 Task: Show all photos of Orderville, Utah, US.
Action: Mouse moved to (1041, 163)
Screenshot: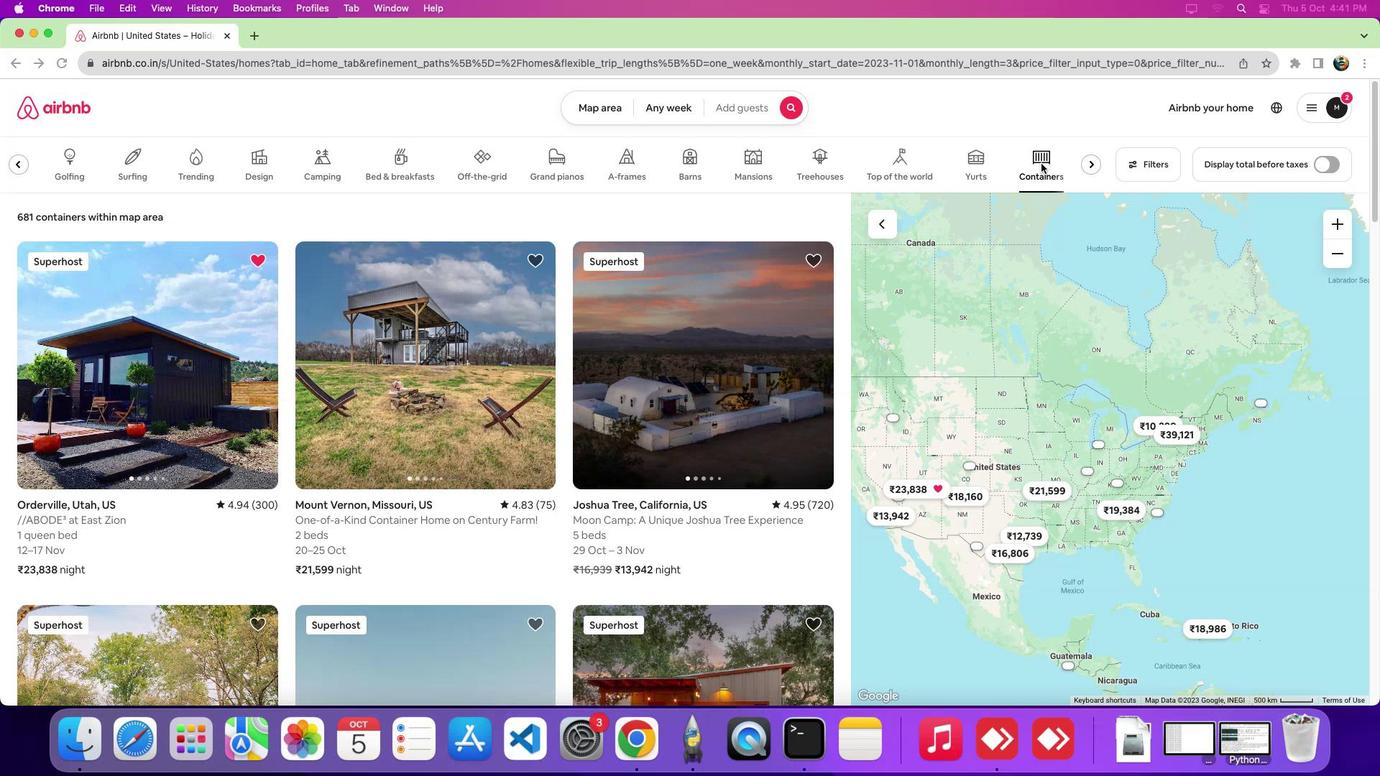 
Action: Mouse pressed left at (1041, 163)
Screenshot: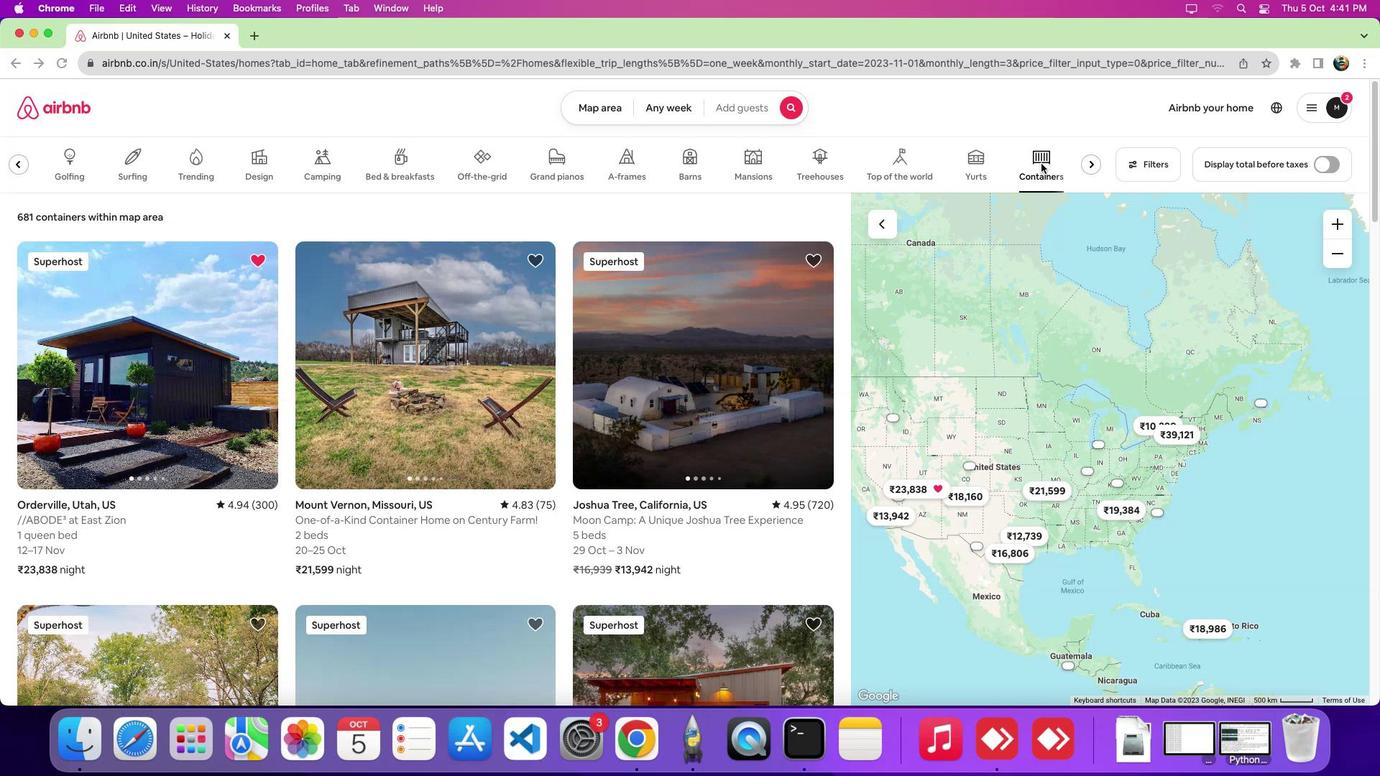 
Action: Mouse moved to (168, 456)
Screenshot: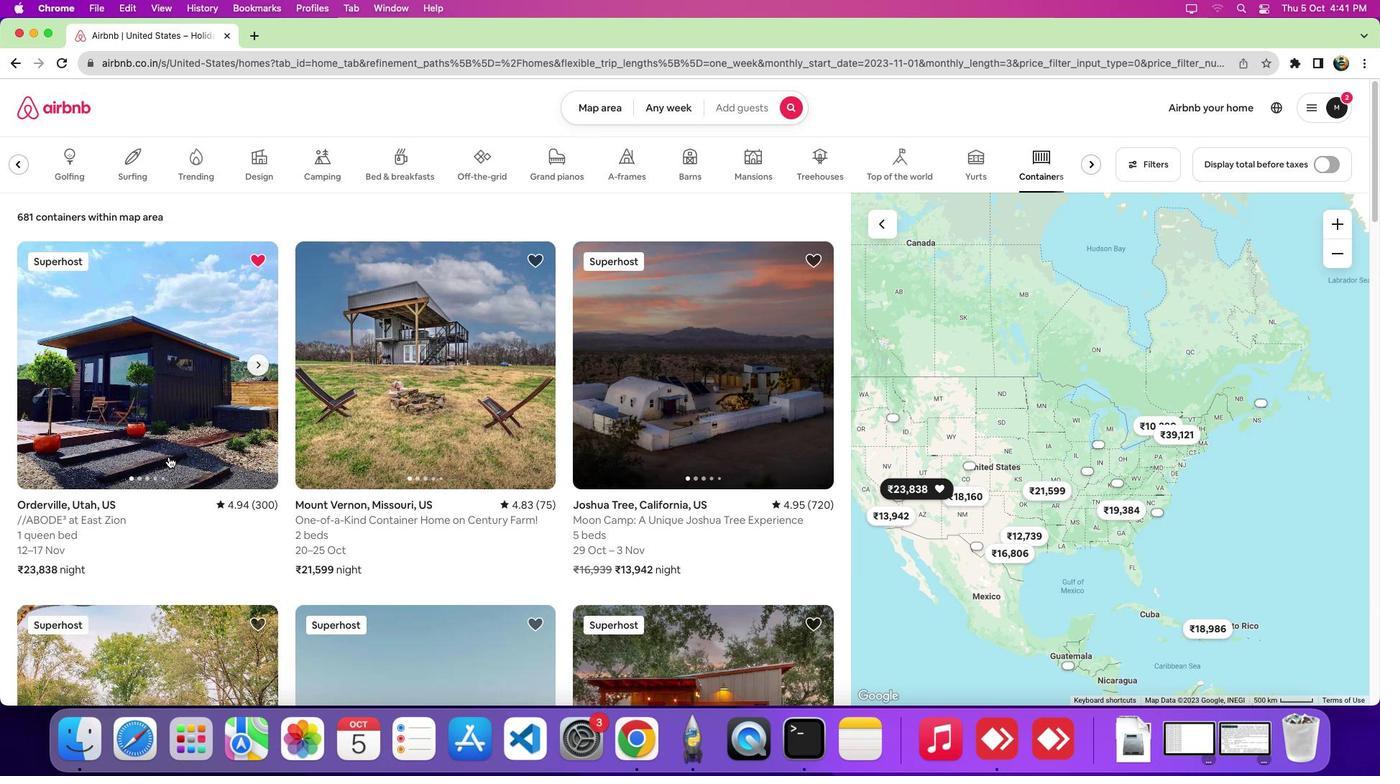 
Action: Mouse pressed left at (168, 456)
Screenshot: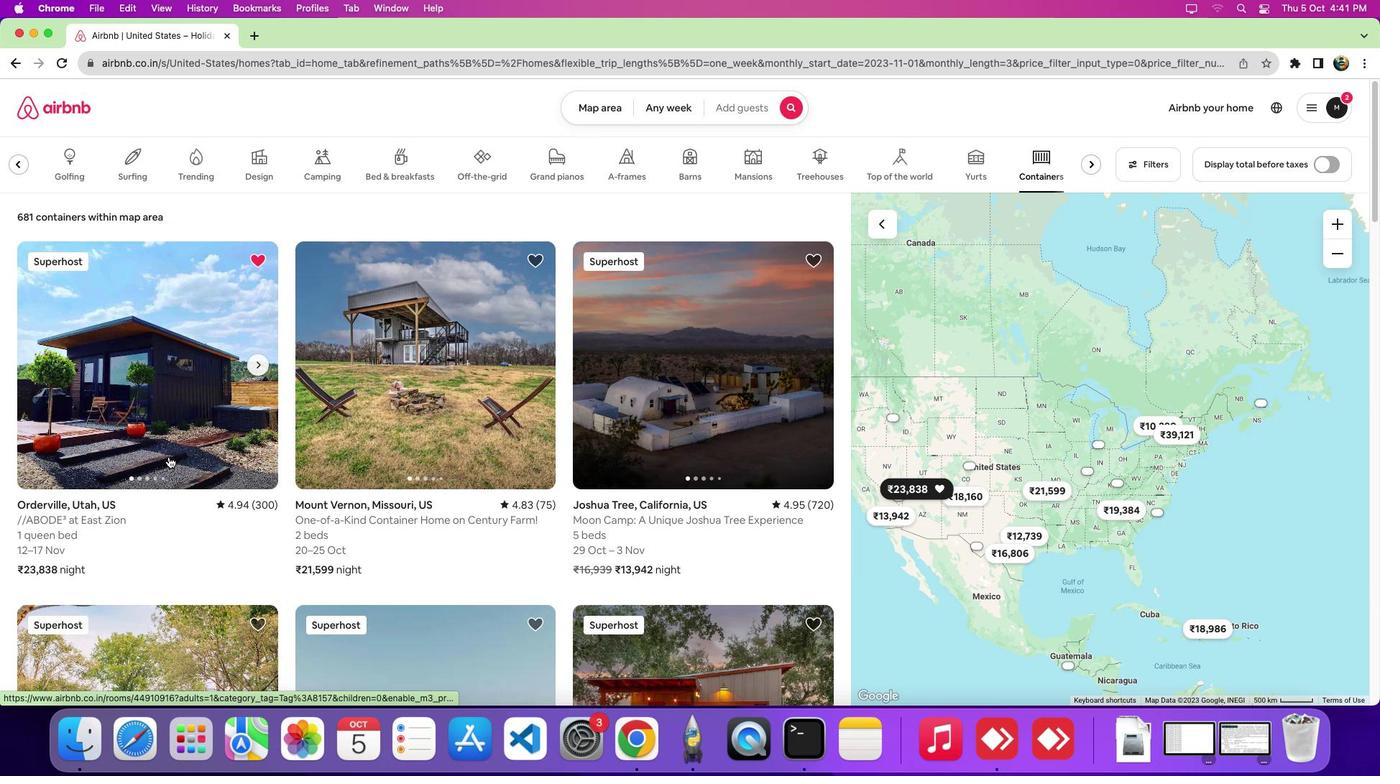 
Action: Mouse moved to (971, 497)
Screenshot: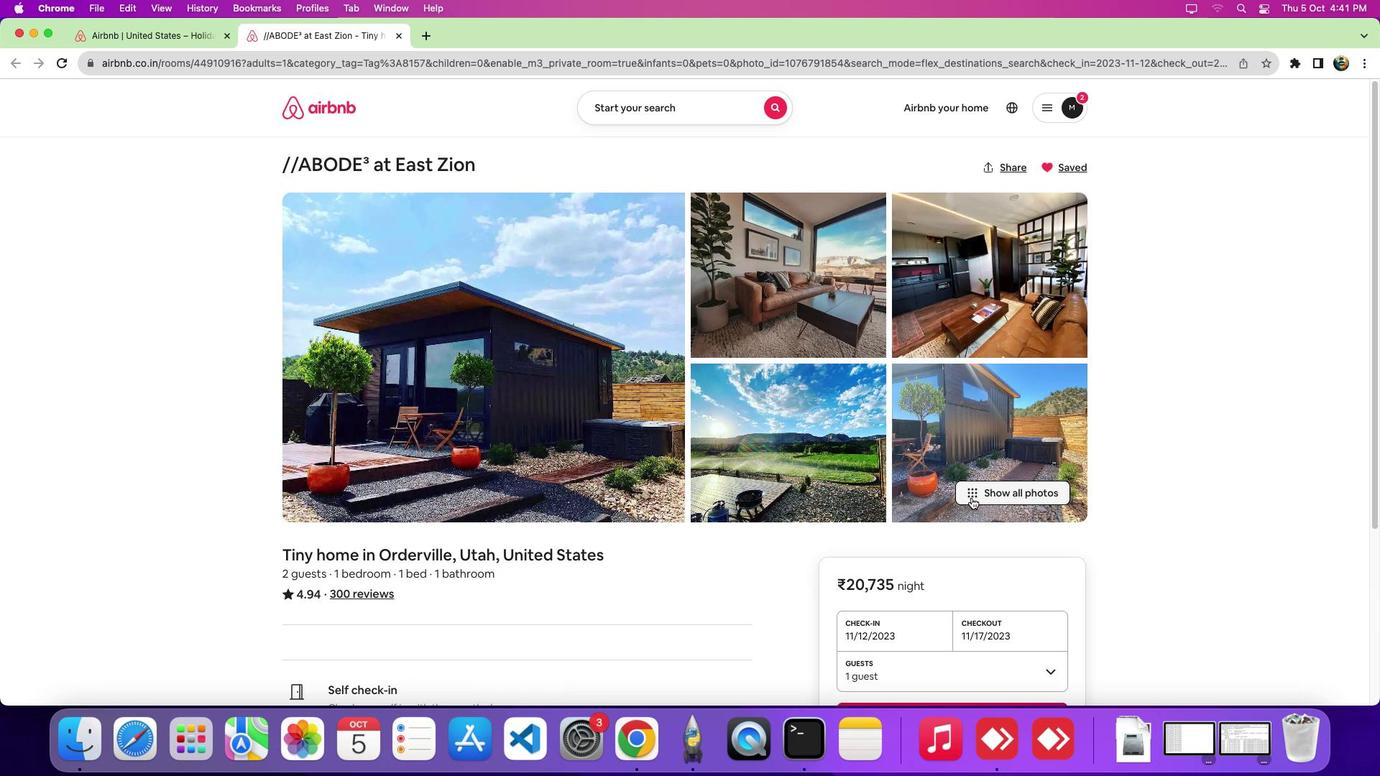 
Action: Mouse pressed left at (971, 497)
Screenshot: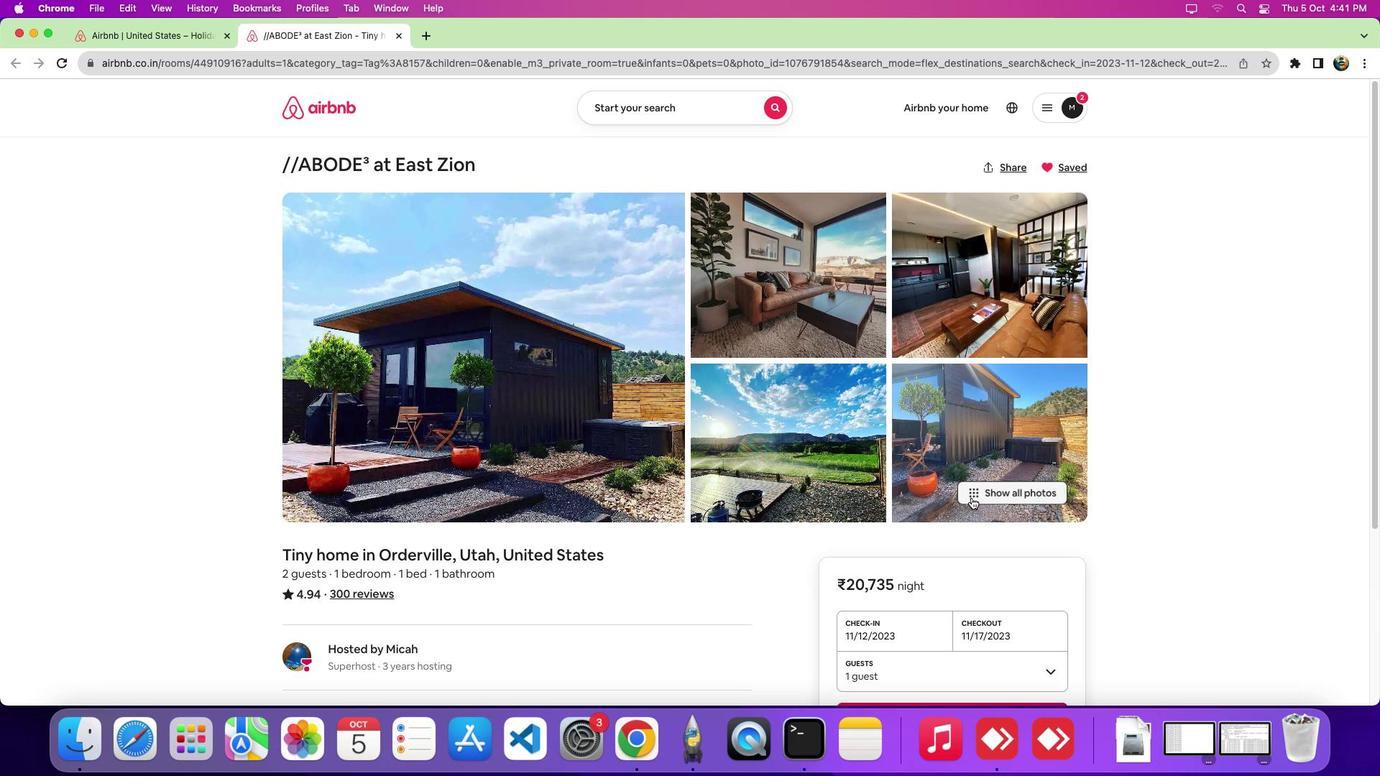 
Action: Mouse moved to (641, 510)
Screenshot: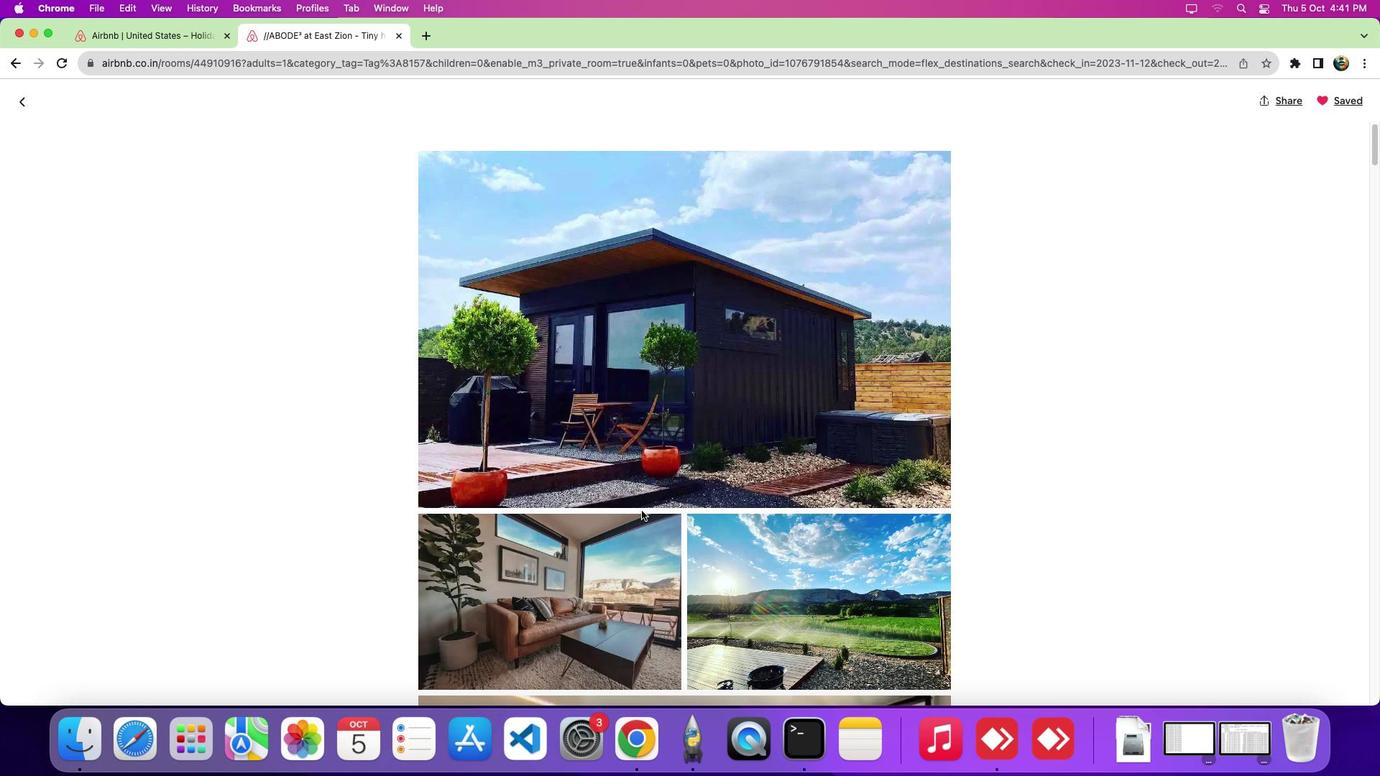 
Action: Mouse scrolled (641, 510) with delta (0, 0)
Screenshot: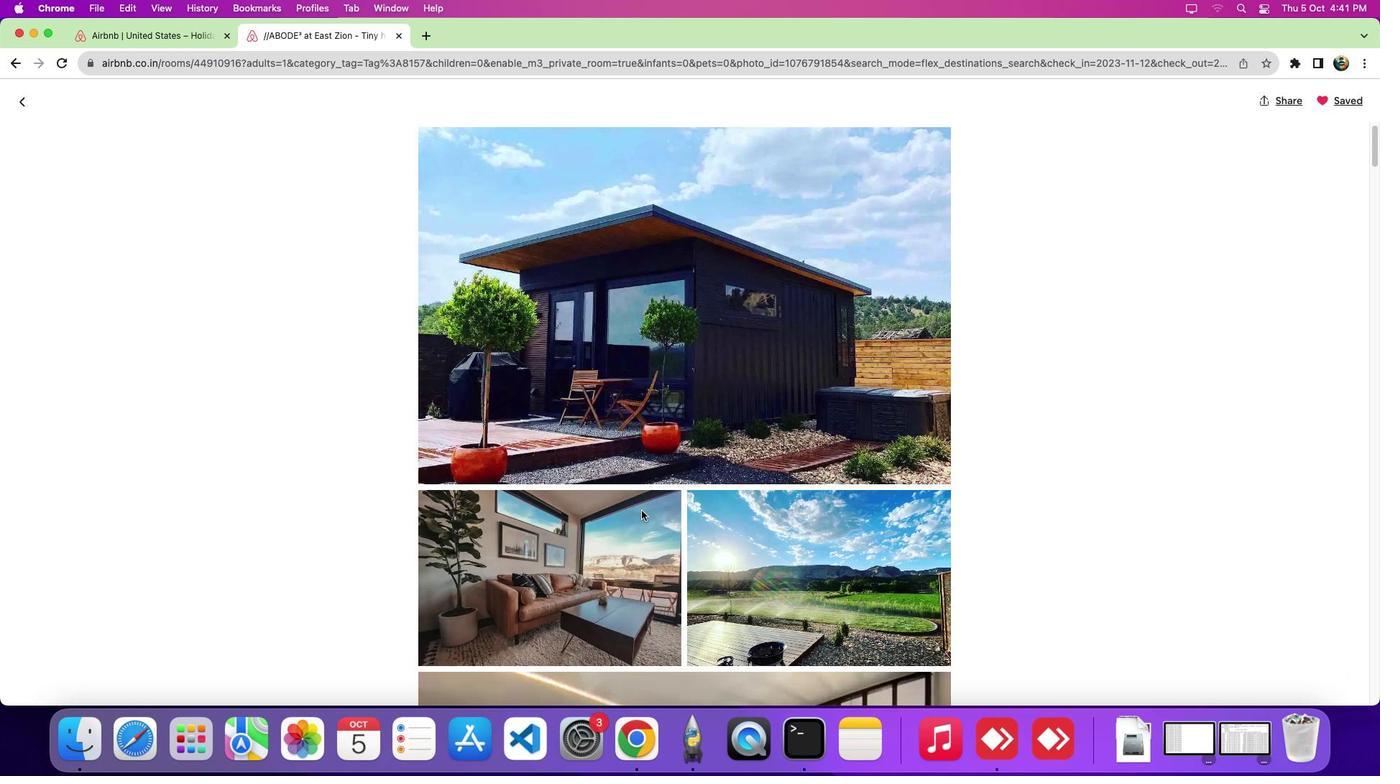 
Action: Mouse scrolled (641, 510) with delta (0, -1)
Screenshot: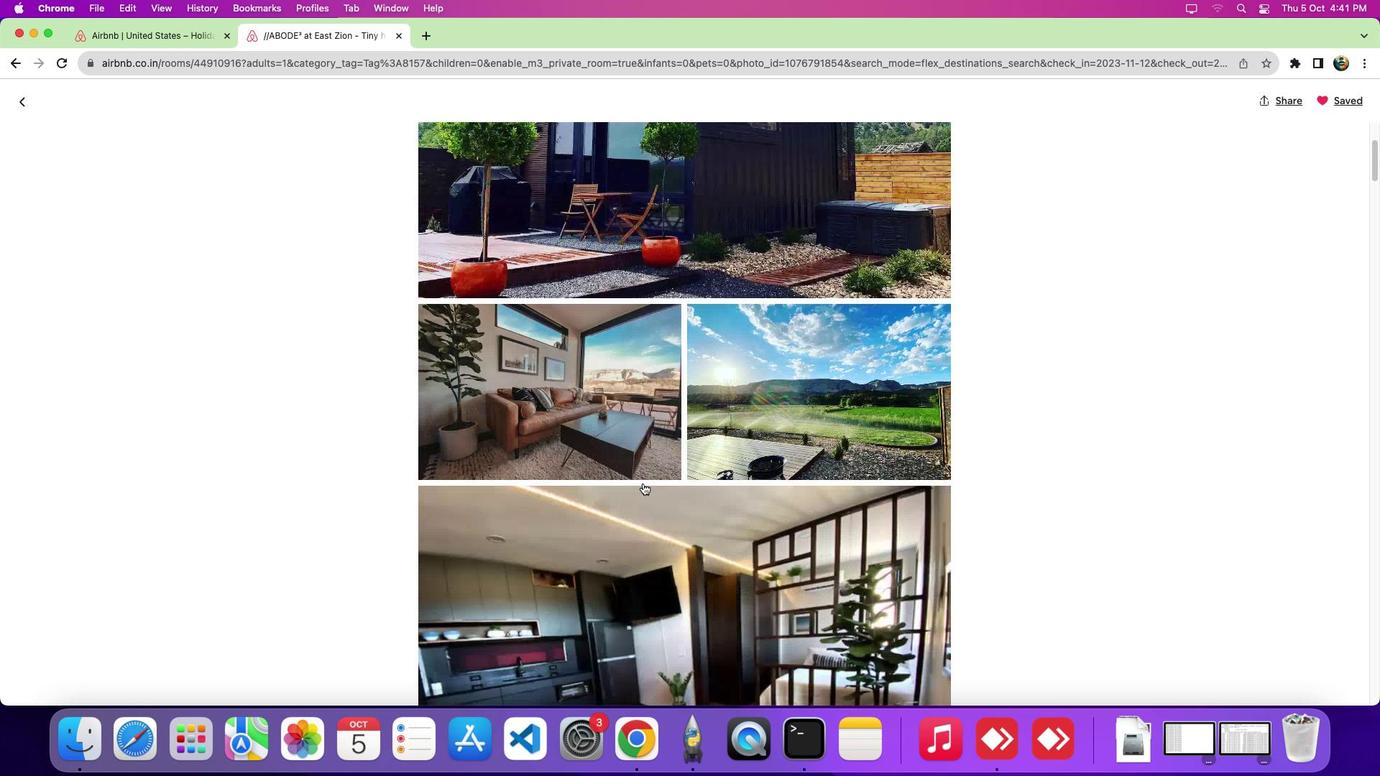 
Action: Mouse scrolled (641, 510) with delta (0, -6)
Screenshot: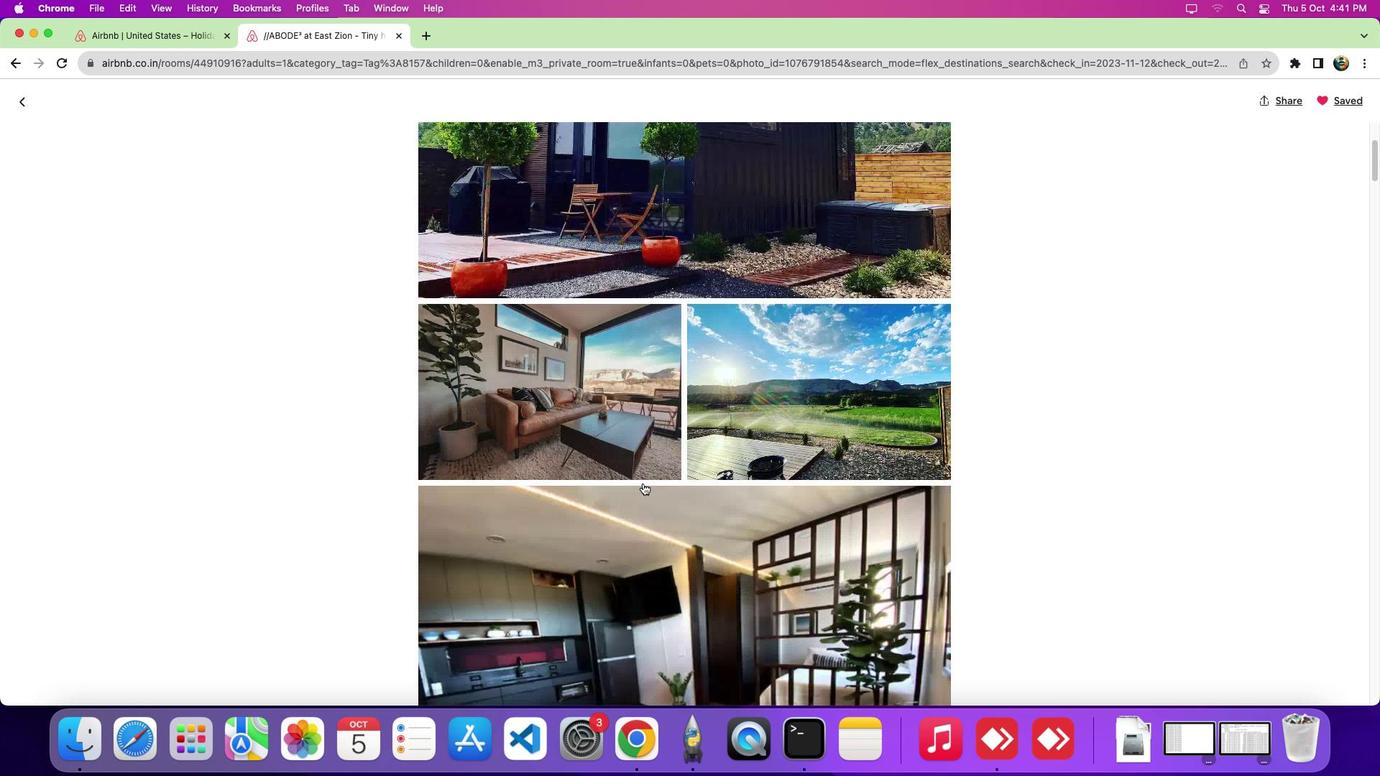 
Action: Mouse scrolled (641, 510) with delta (0, -10)
Screenshot: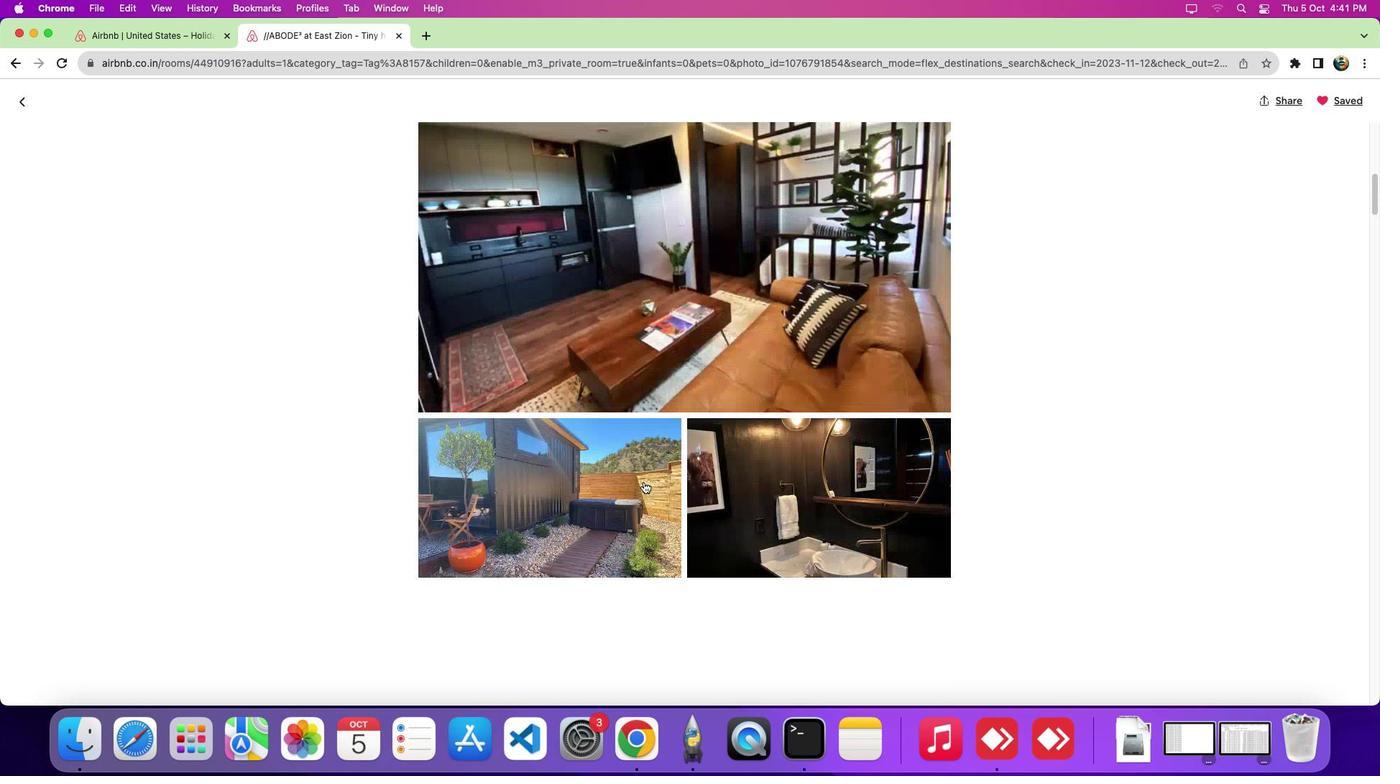 
Action: Mouse scrolled (641, 510) with delta (0, -10)
Screenshot: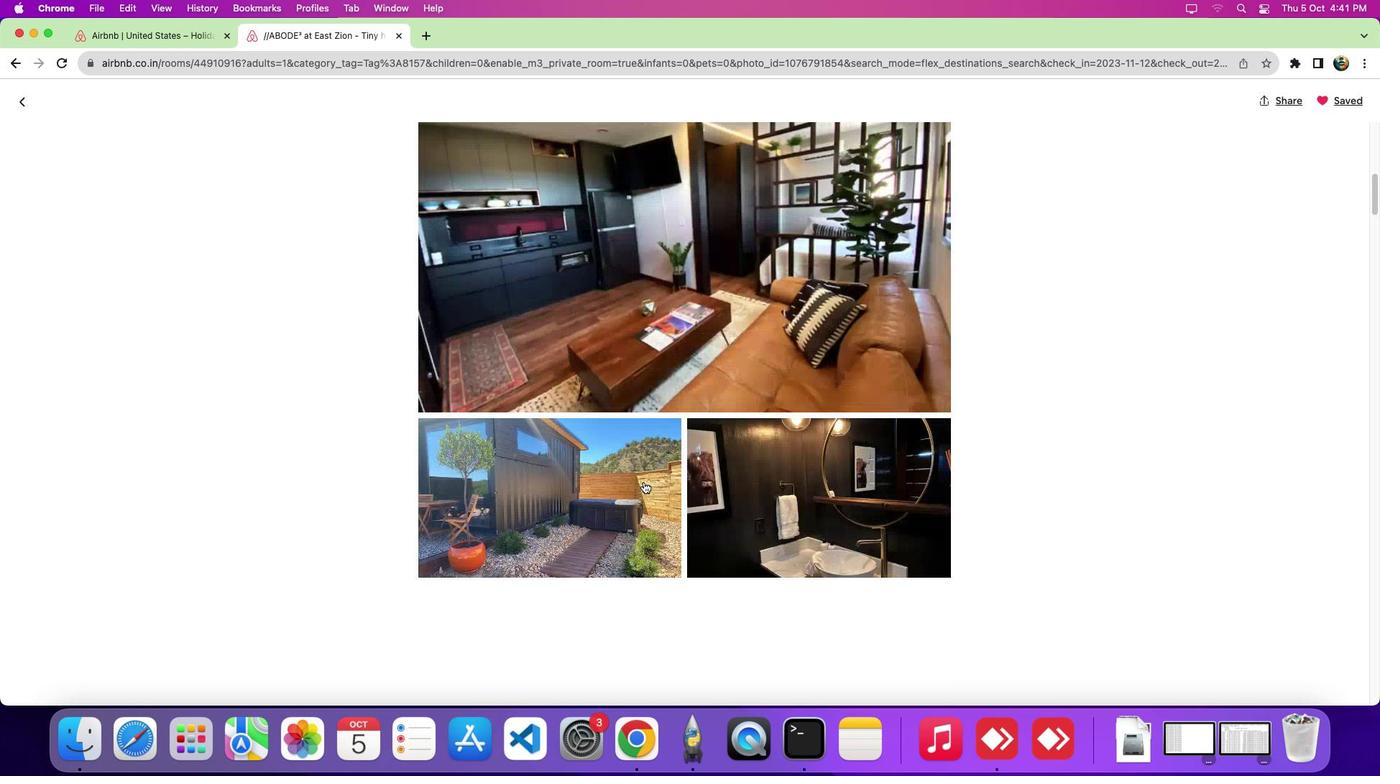 
Action: Mouse scrolled (641, 510) with delta (0, -11)
Screenshot: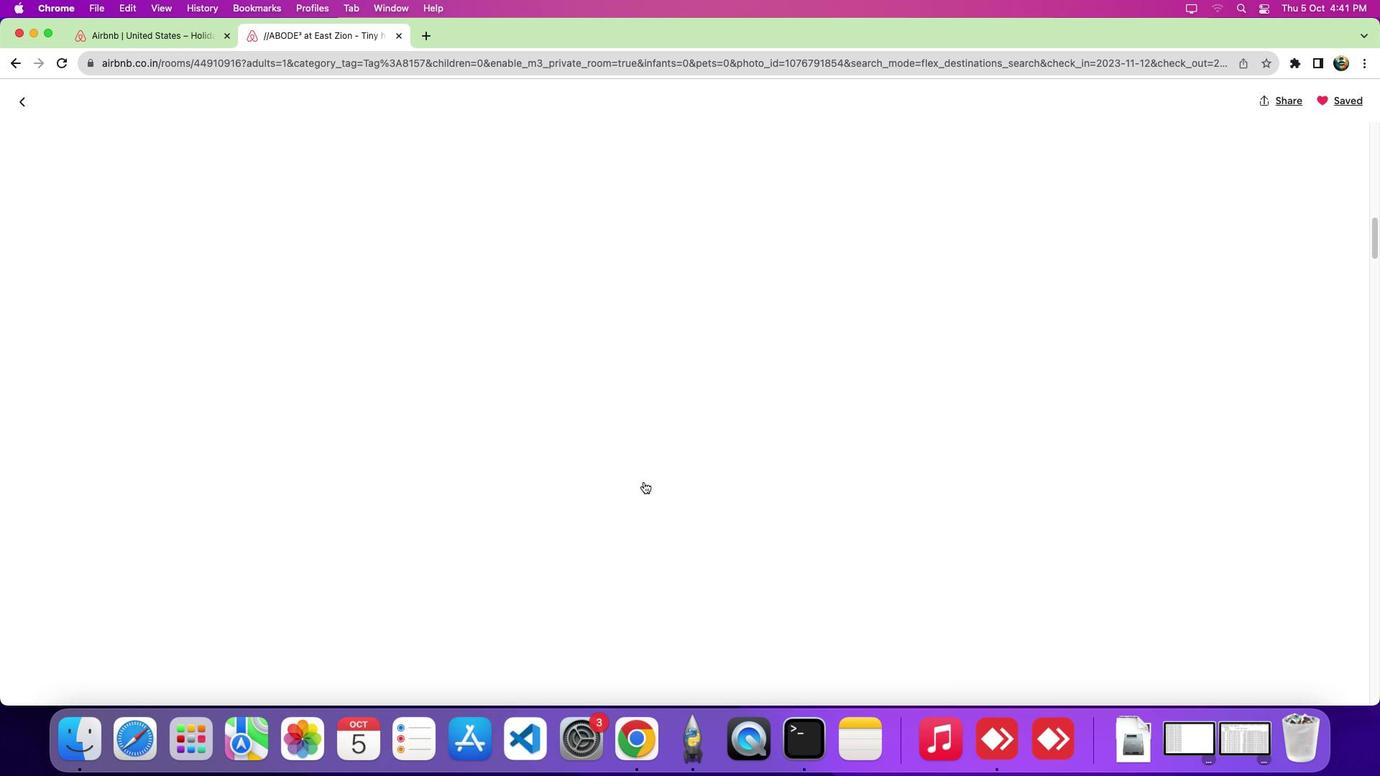 
Action: Mouse moved to (643, 481)
Screenshot: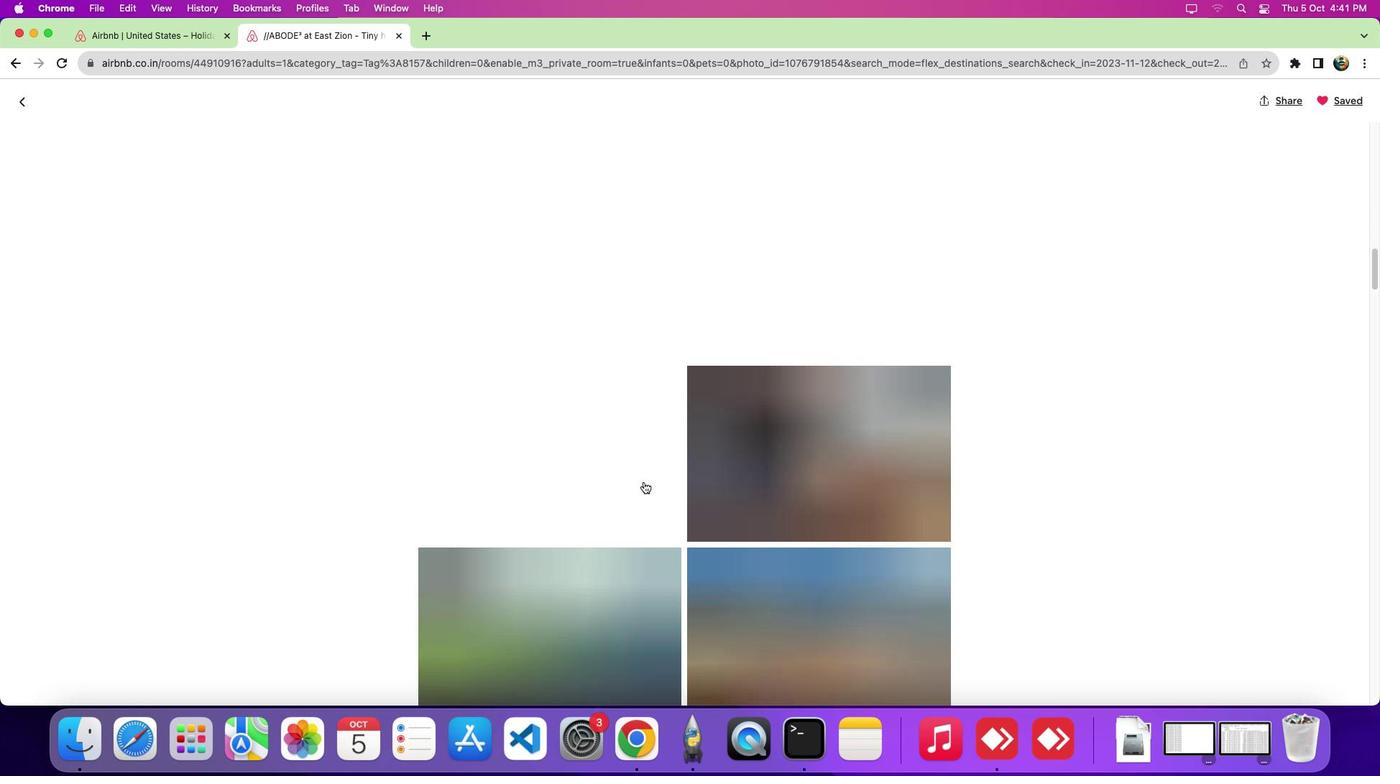 
